 Task: Email file with the subject "Quick follow-up on our meeting"
Action: Mouse moved to (43, 104)
Screenshot: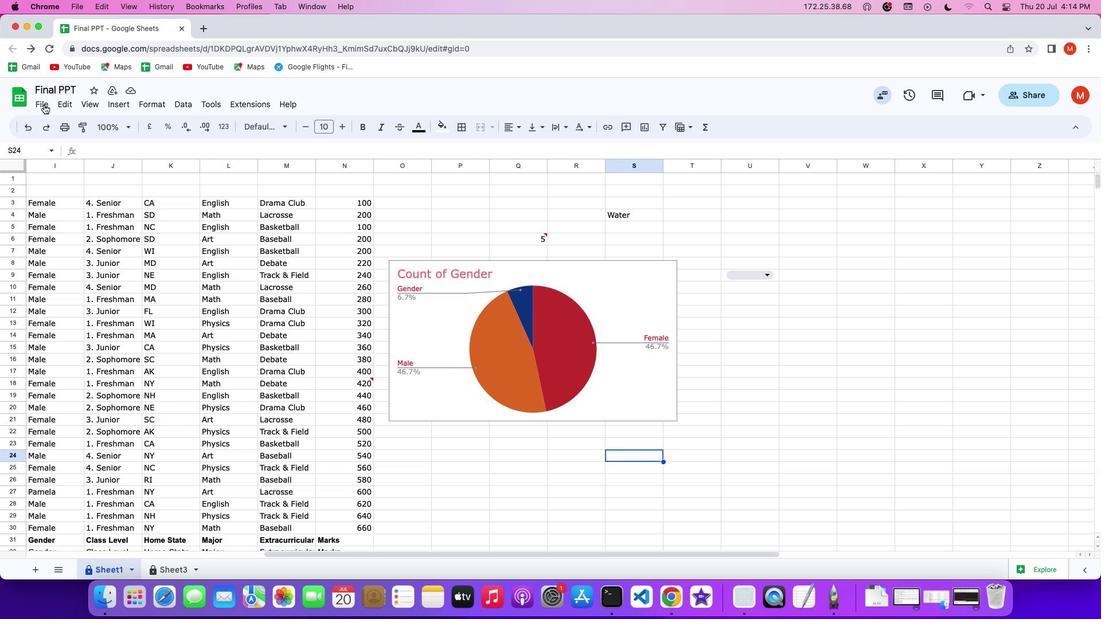 
Action: Mouse pressed left at (43, 104)
Screenshot: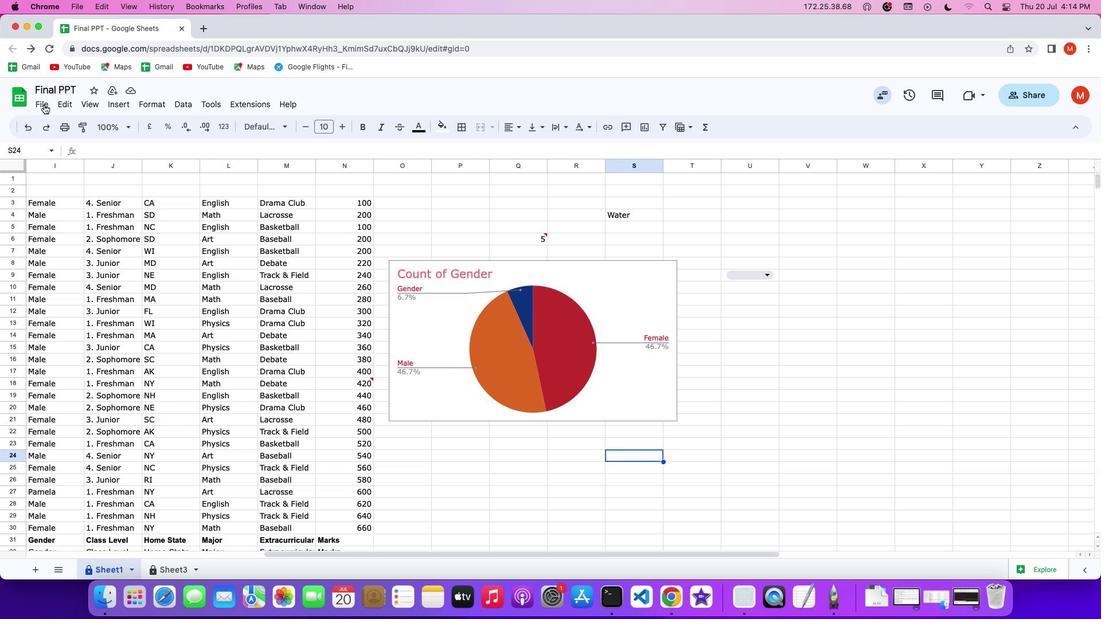 
Action: Mouse pressed left at (43, 104)
Screenshot: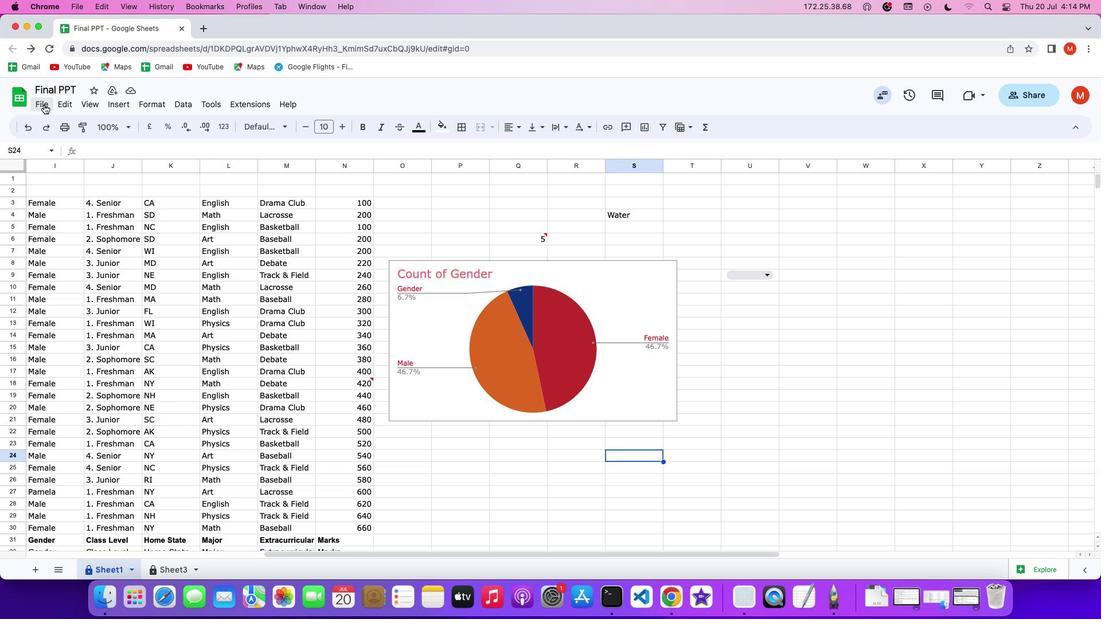 
Action: Mouse moved to (44, 104)
Screenshot: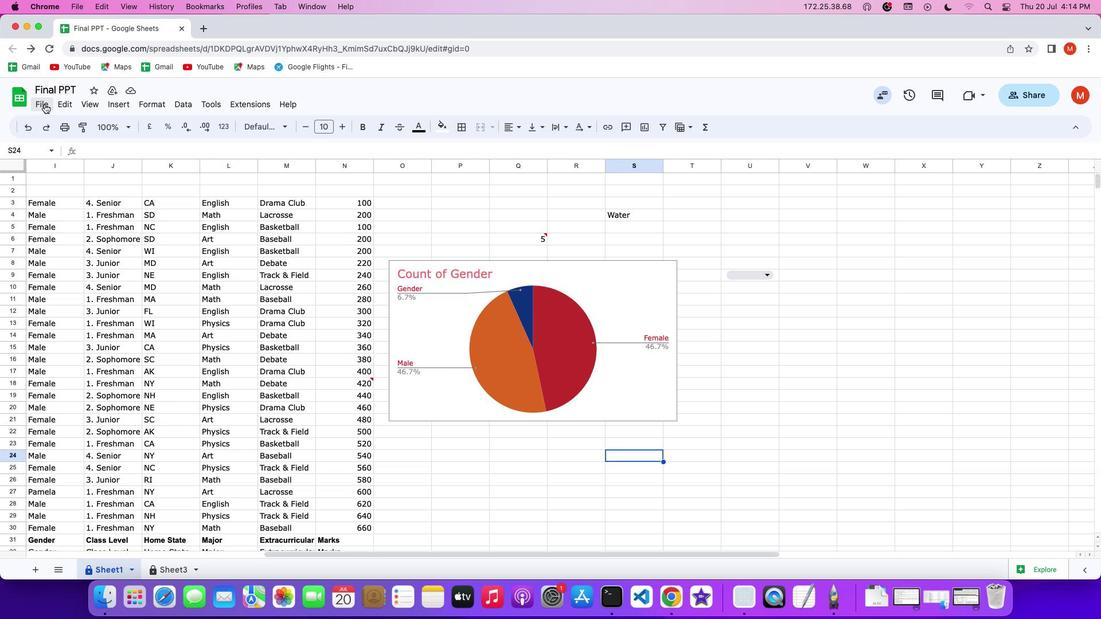
Action: Mouse pressed left at (44, 104)
Screenshot: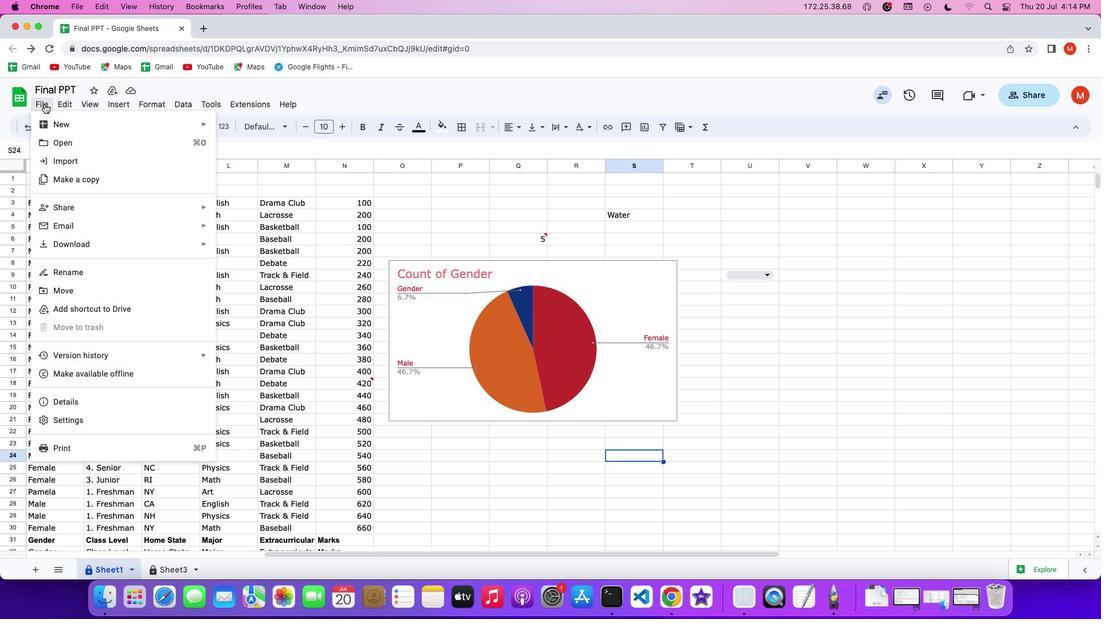 
Action: Mouse moved to (66, 222)
Screenshot: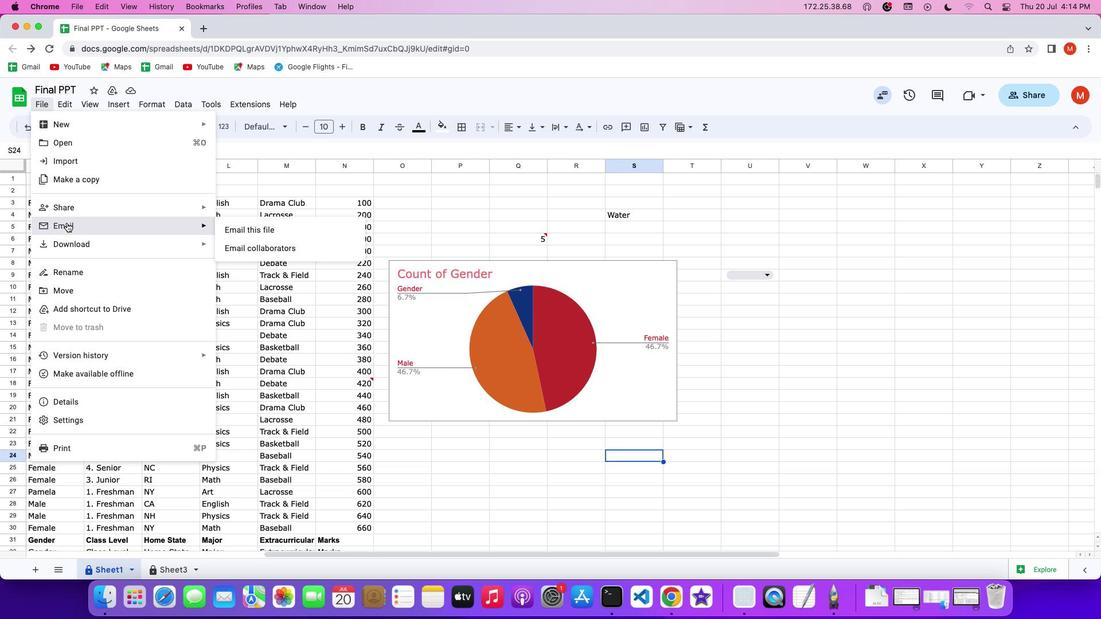 
Action: Mouse pressed left at (66, 222)
Screenshot: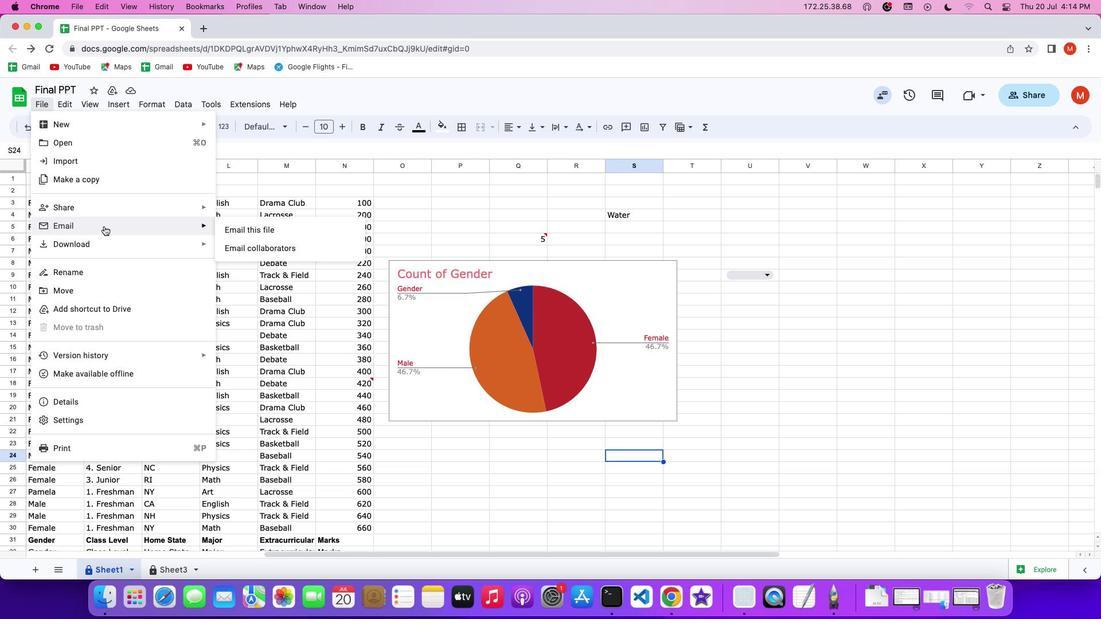 
Action: Mouse moved to (234, 228)
Screenshot: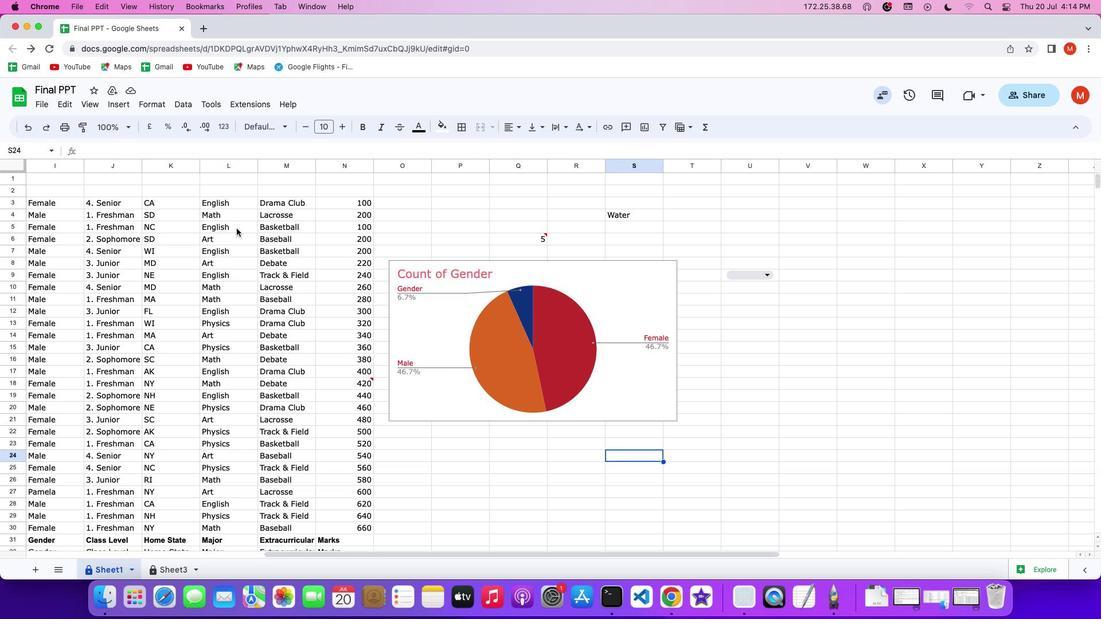 
Action: Mouse pressed left at (234, 228)
Screenshot: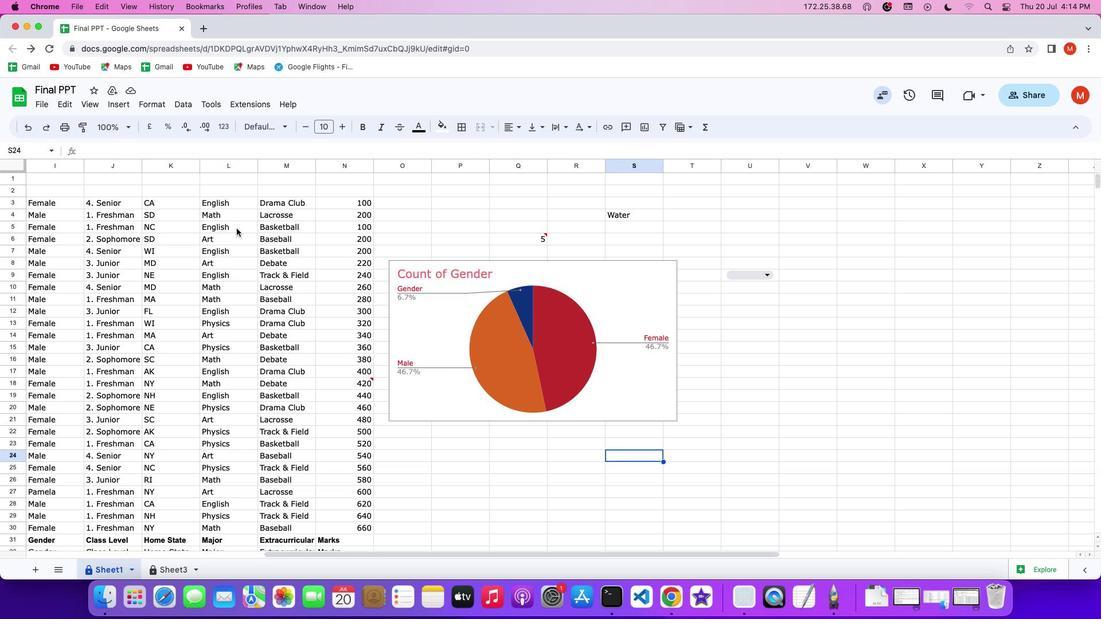 
Action: Mouse moved to (470, 319)
Screenshot: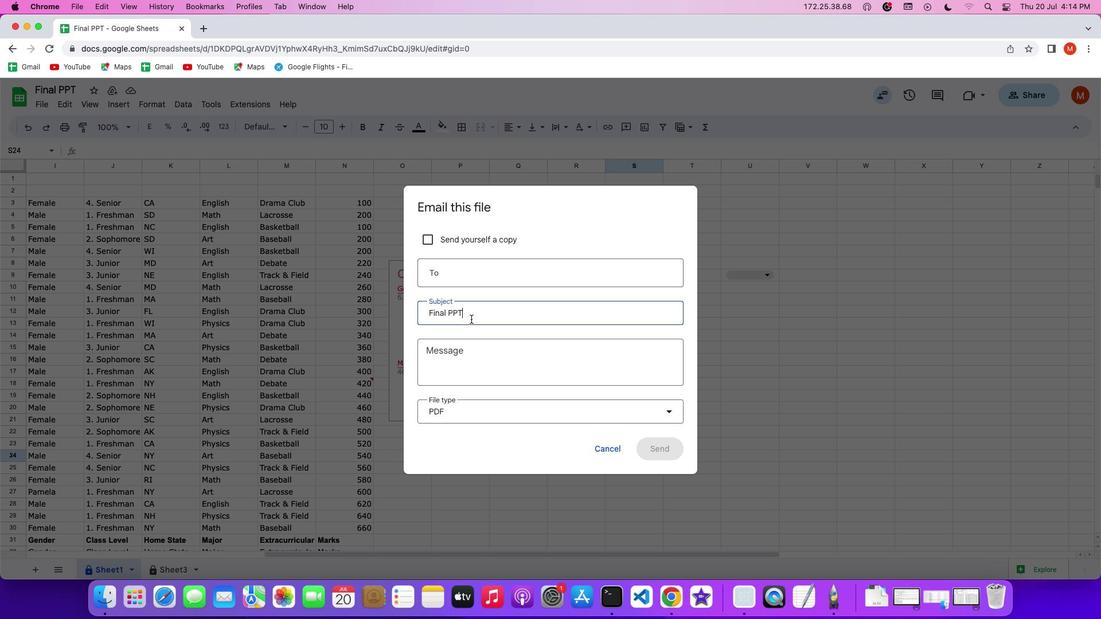 
Action: Mouse pressed left at (470, 319)
Screenshot: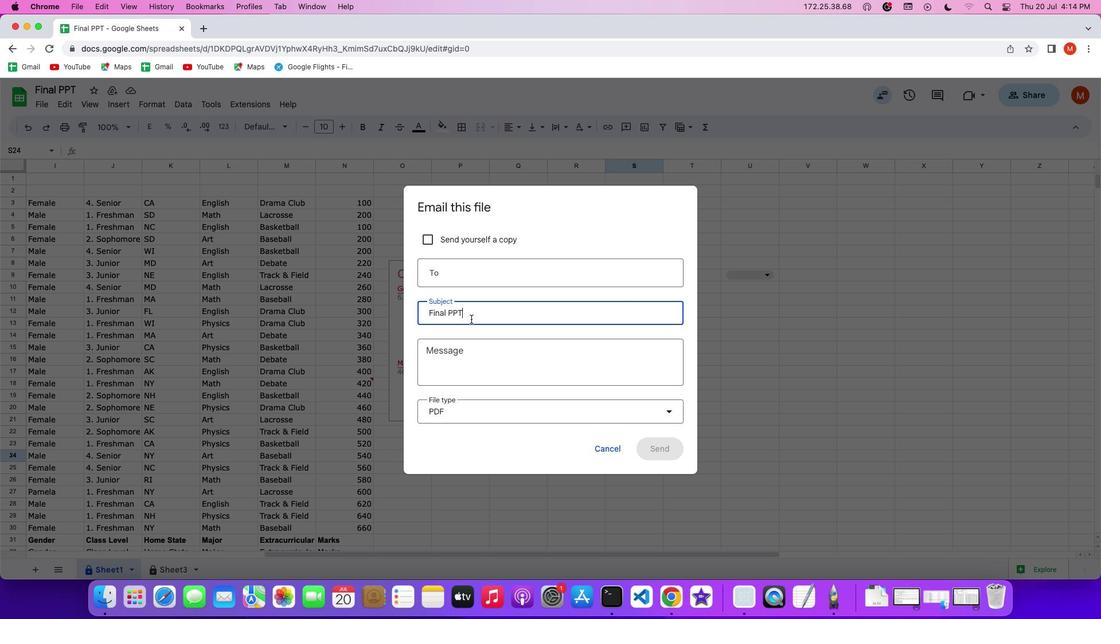 
Action: Mouse pressed left at (470, 319)
Screenshot: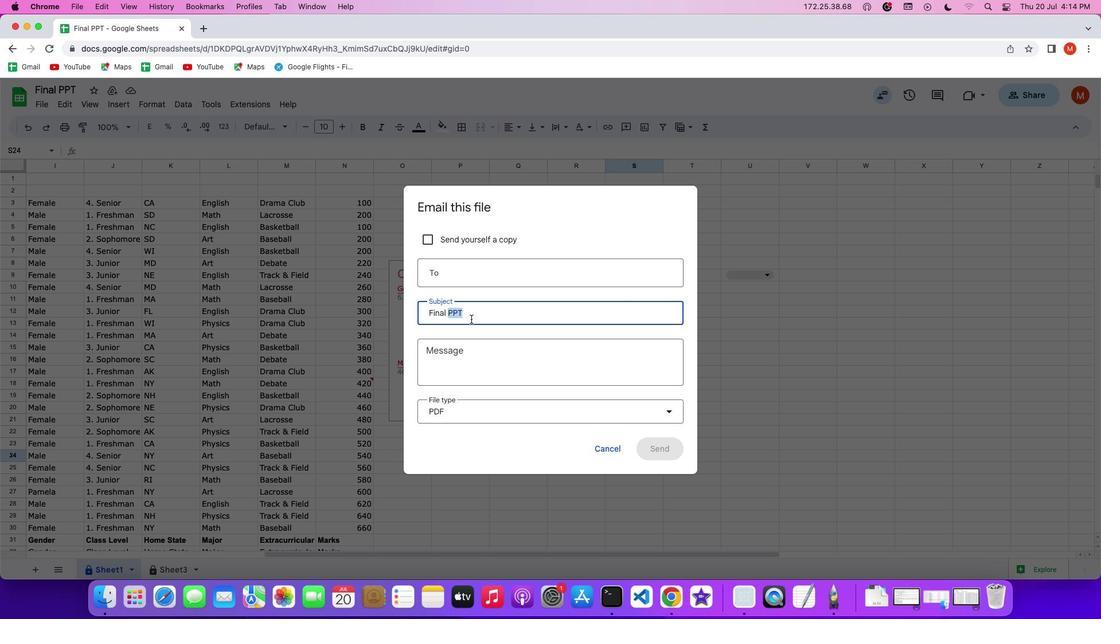 
Action: Mouse pressed left at (470, 319)
Screenshot: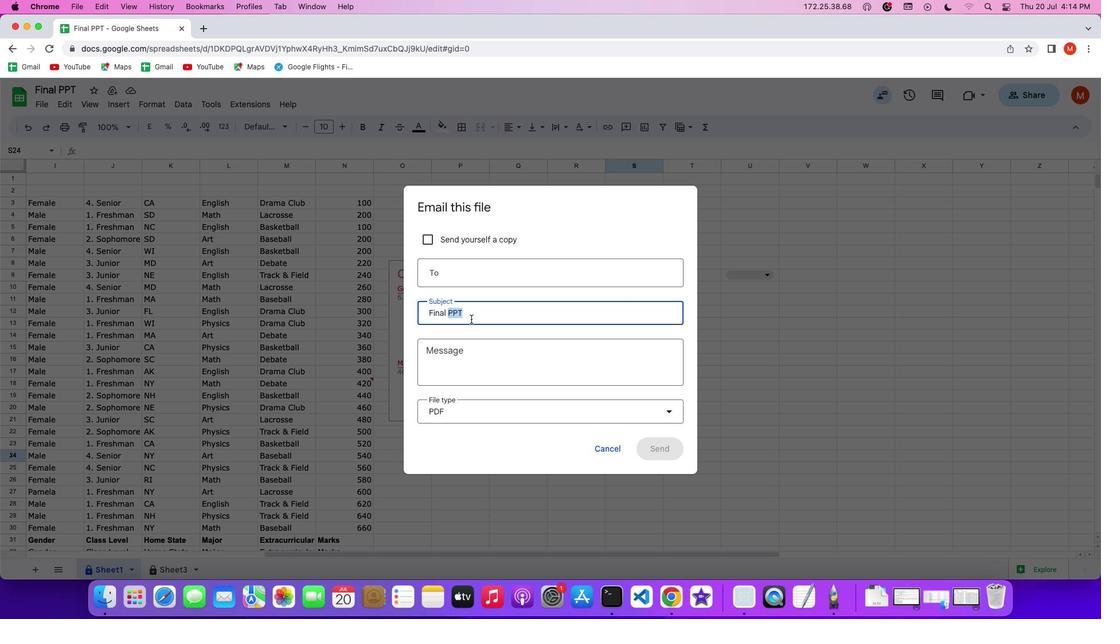 
Action: Mouse pressed left at (470, 319)
Screenshot: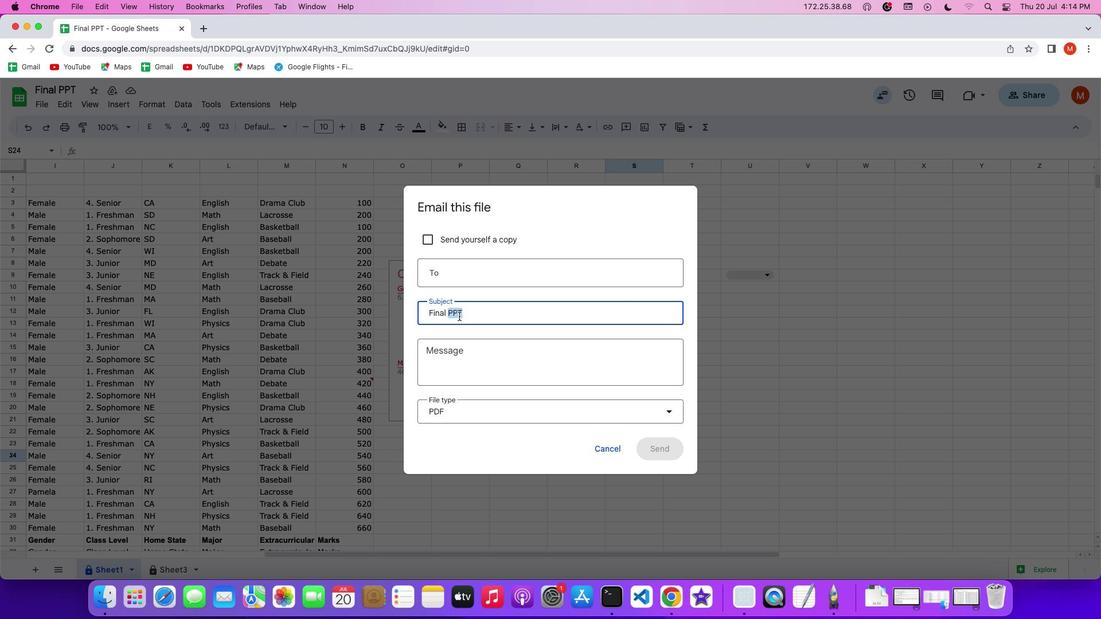
Action: Mouse moved to (447, 313)
Screenshot: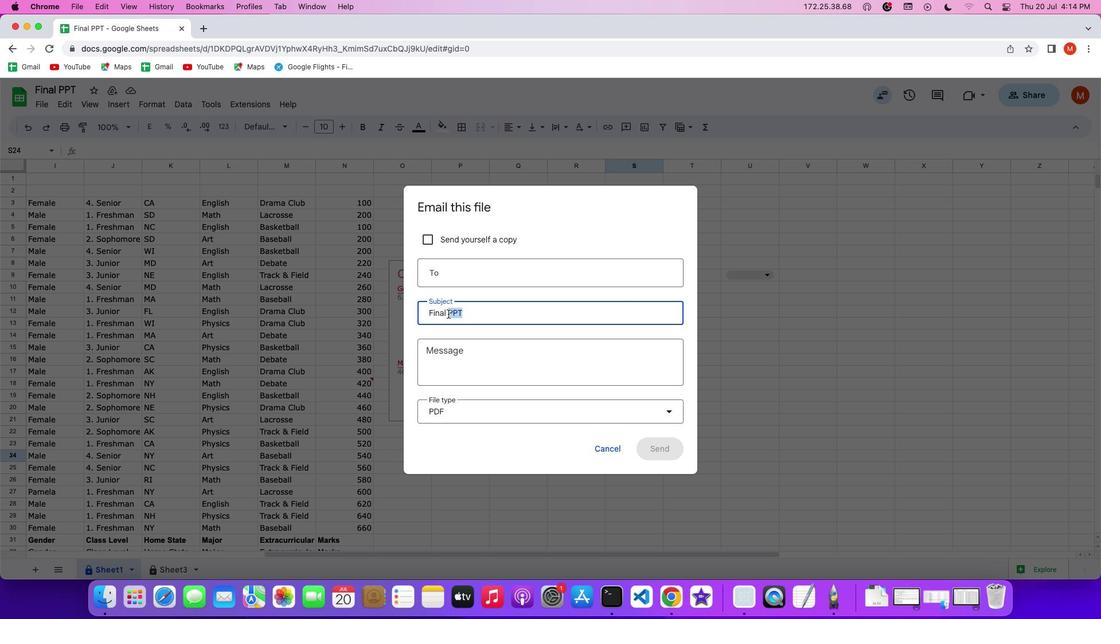 
Action: Mouse pressed left at (447, 313)
Screenshot: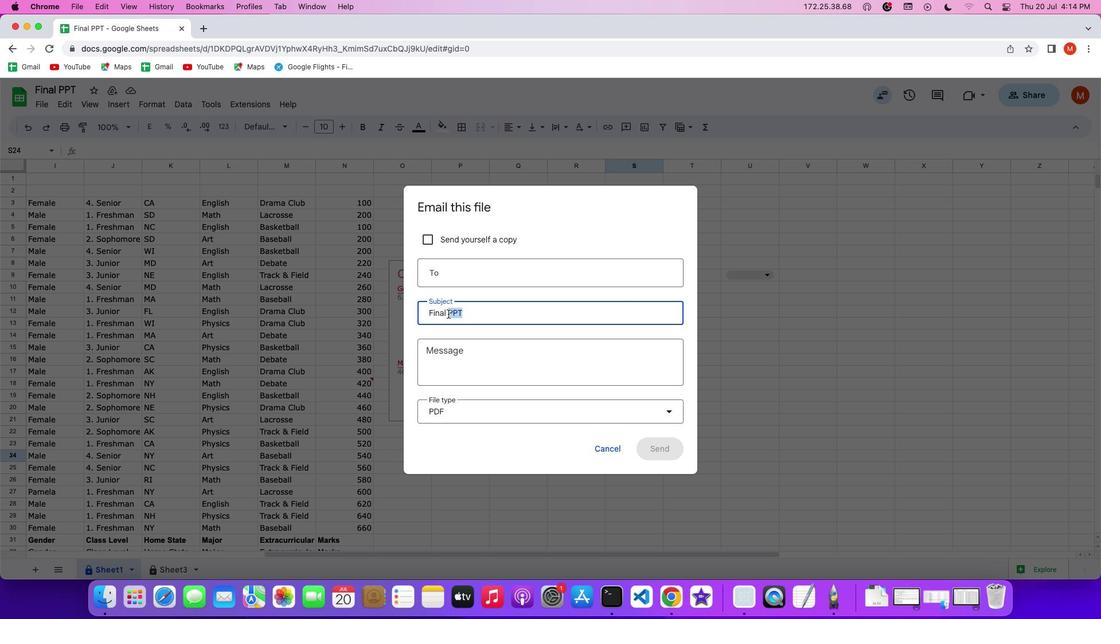 
Action: Mouse pressed left at (447, 313)
Screenshot: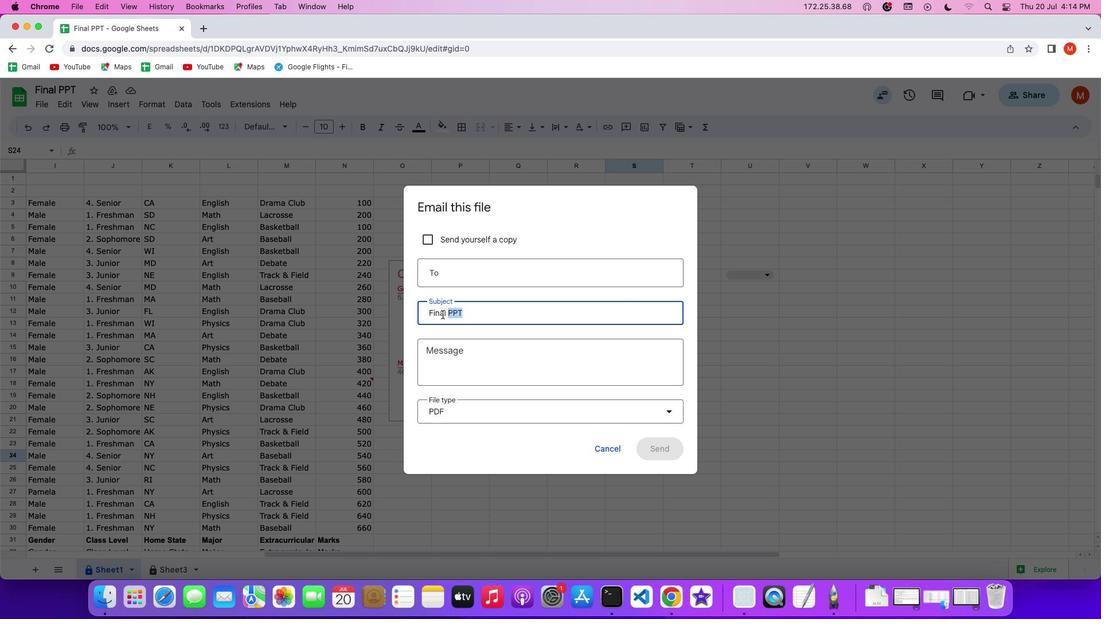 
Action: Mouse moved to (429, 312)
Screenshot: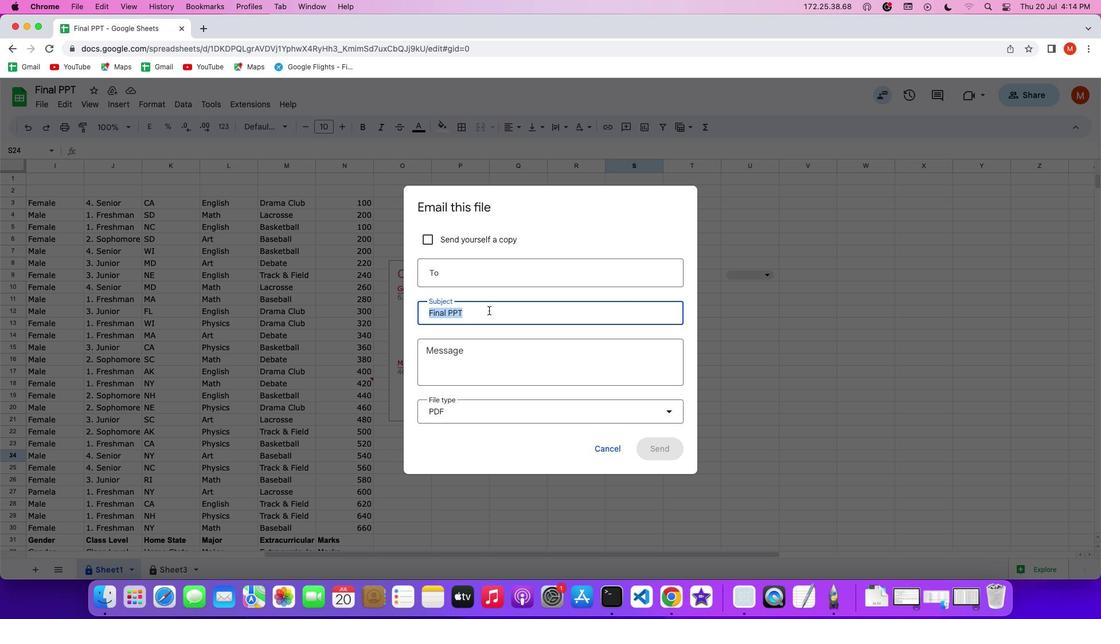 
Action: Mouse pressed left at (429, 312)
Screenshot: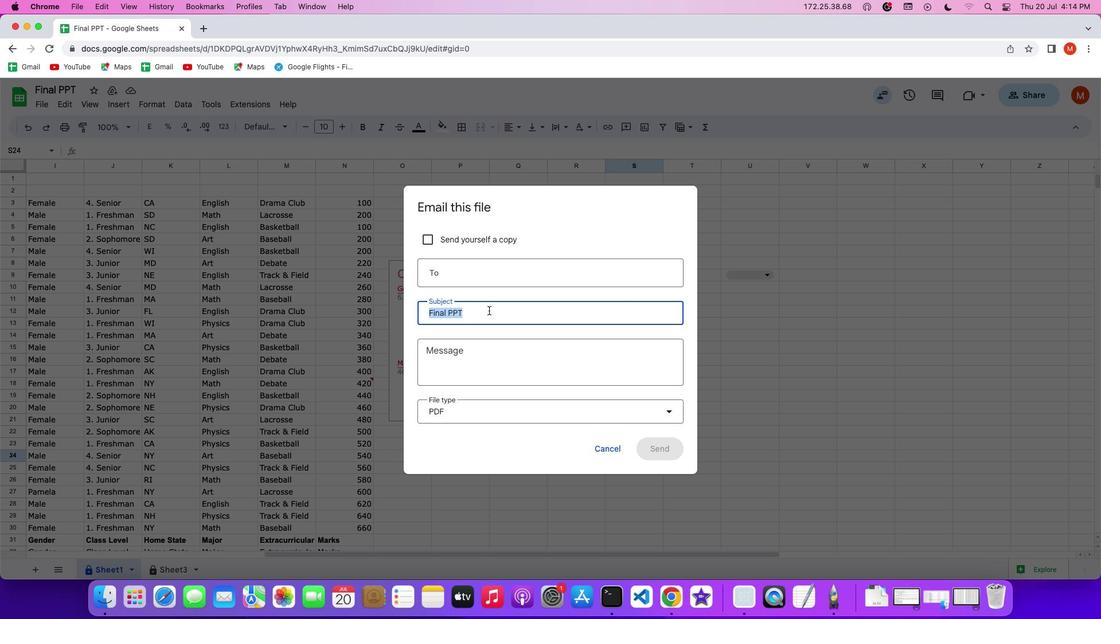 
Action: Mouse moved to (476, 314)
Screenshot: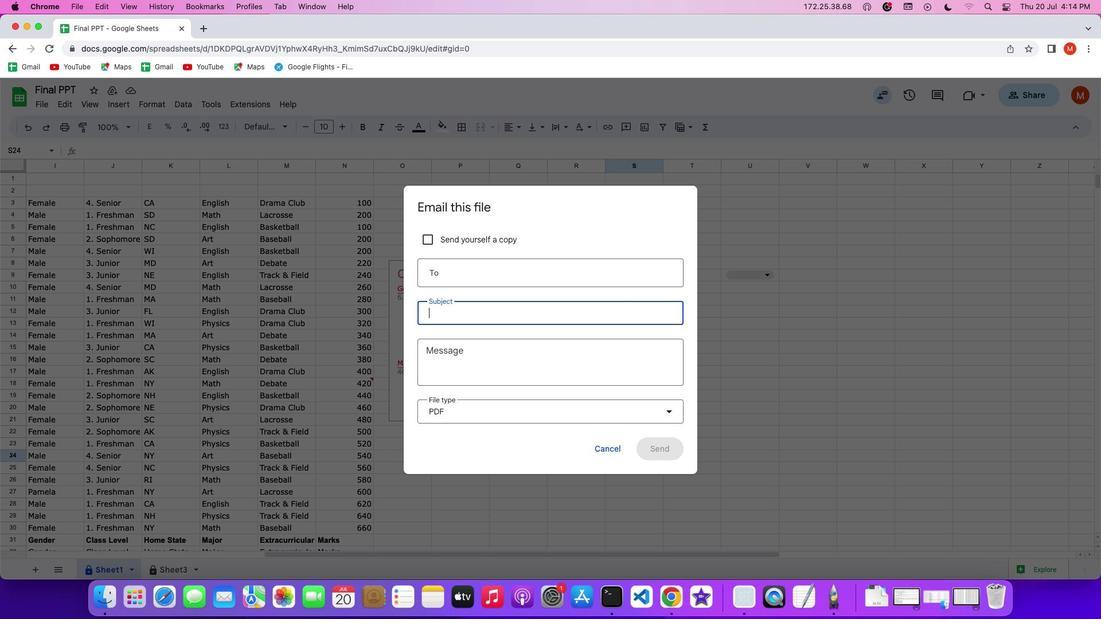 
Action: Key pressed Key.backspaceKey.shift'Q''u''i''c''k'Key.space'f''o''l''o'Key.backspace'l''o''w''-''u''p'Key.space'o''n'Key.space'o''u''r'Key.space'm''e''e''t''i''n''g'
Screenshot: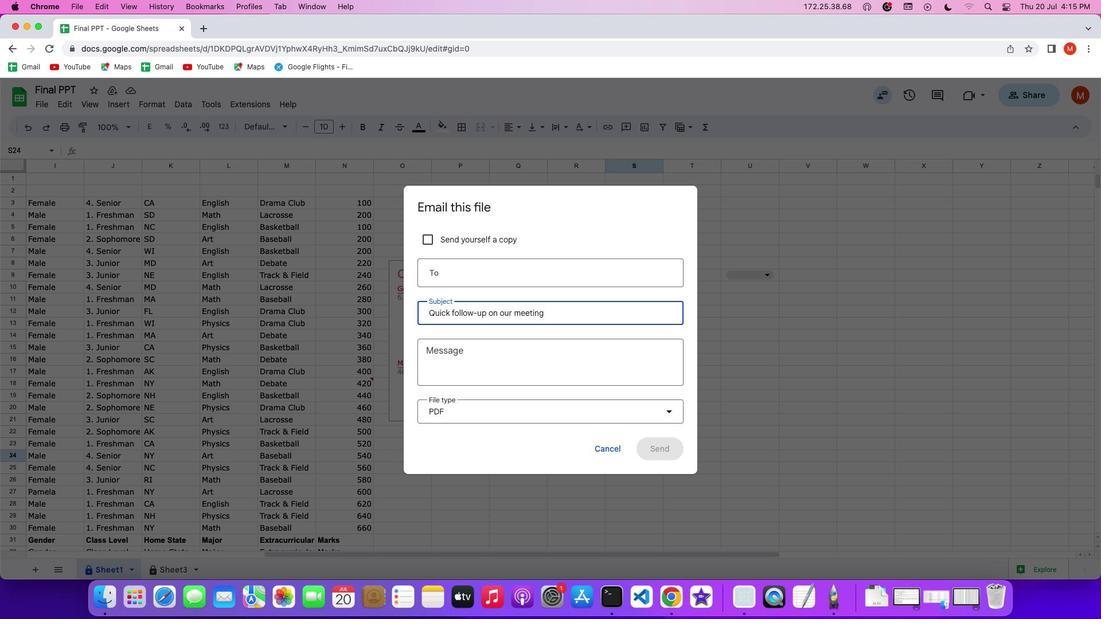 
Action: Mouse moved to (512, 349)
Screenshot: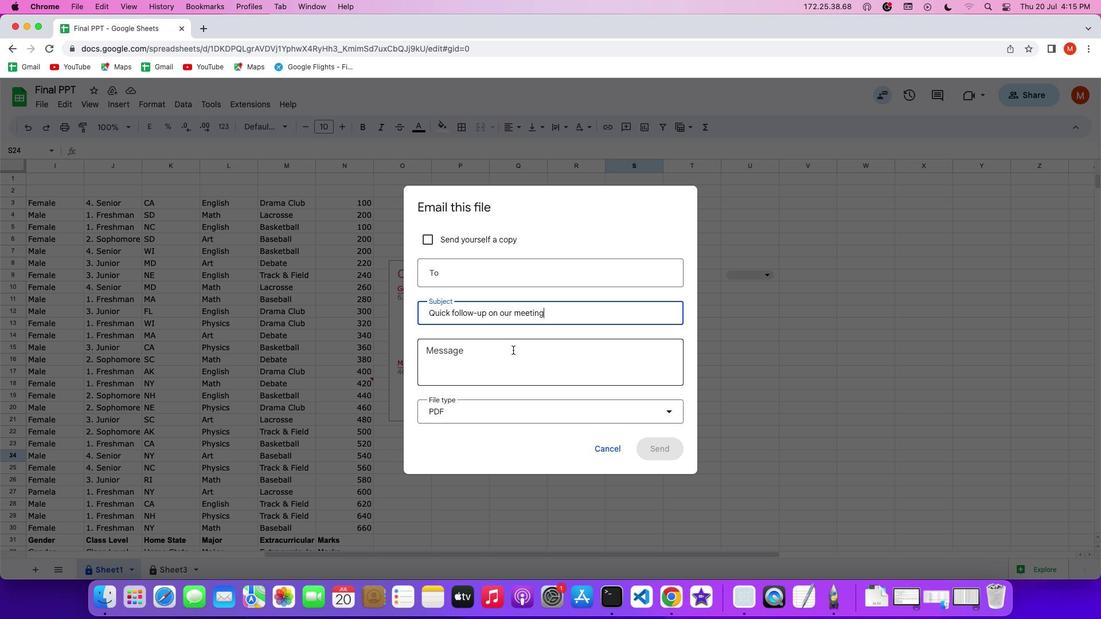 
